 Task: Enable the video filter "Puzzle interactive game video filter" in the video filter module.
Action: Mouse moved to (135, 21)
Screenshot: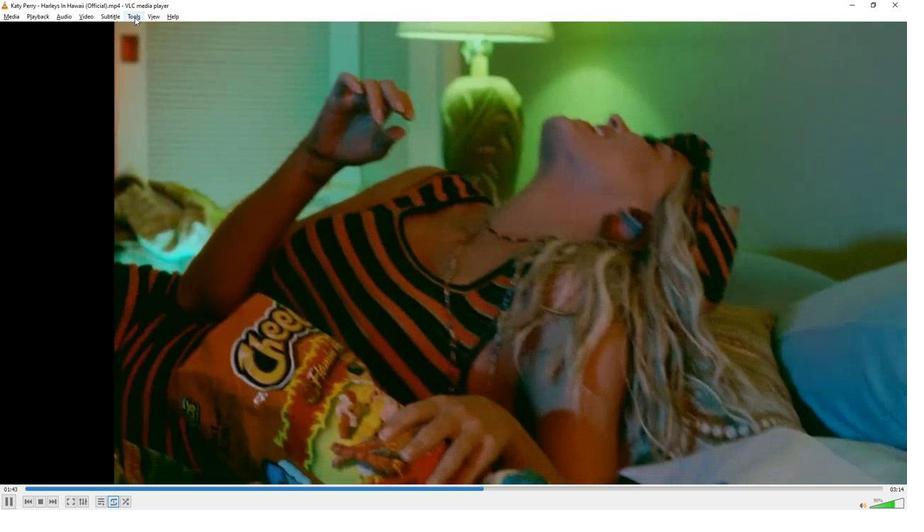 
Action: Mouse pressed left at (135, 21)
Screenshot: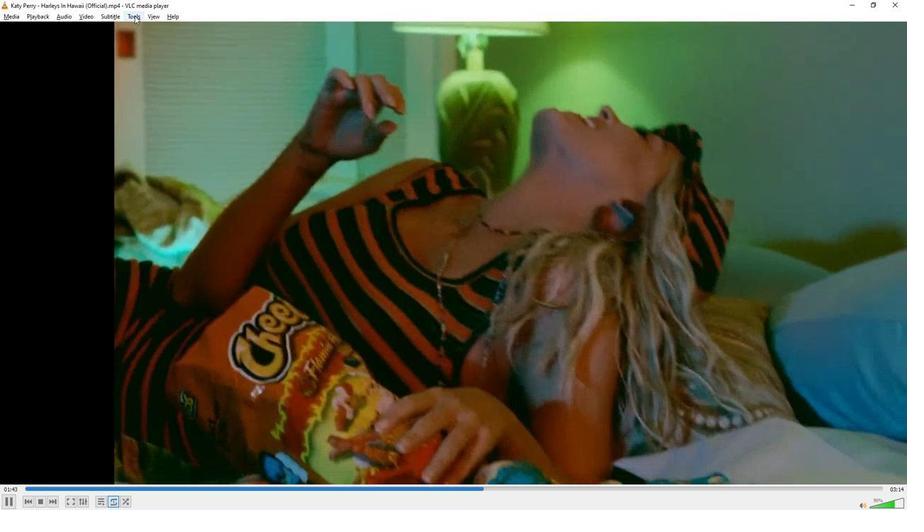 
Action: Mouse moved to (150, 130)
Screenshot: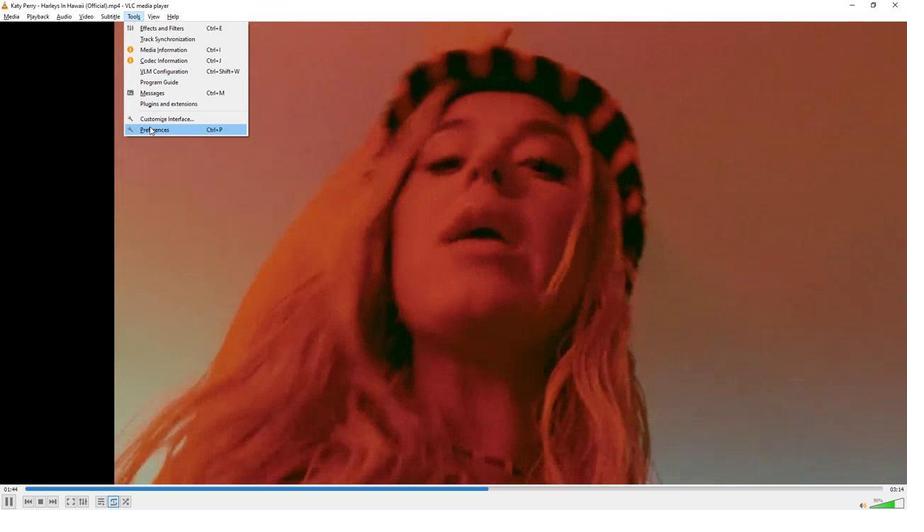 
Action: Mouse pressed left at (150, 130)
Screenshot: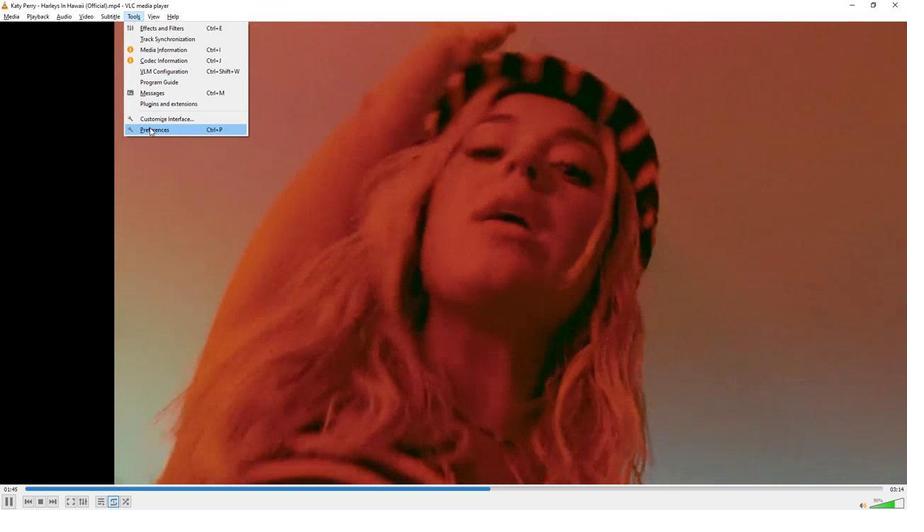 
Action: Mouse moved to (253, 348)
Screenshot: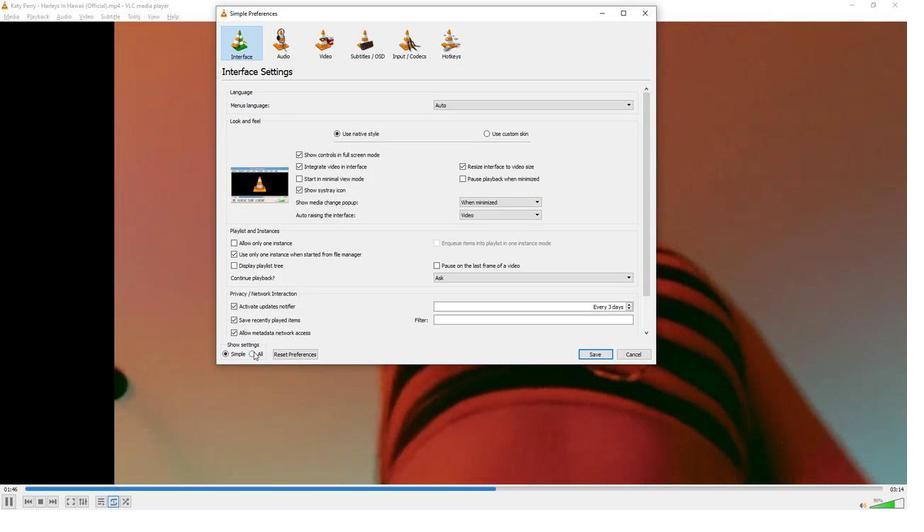 
Action: Mouse pressed left at (253, 348)
Screenshot: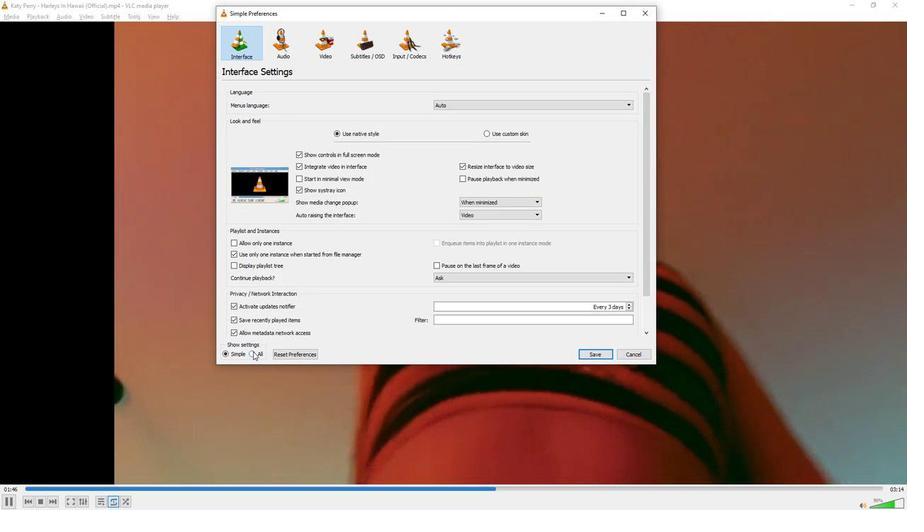 
Action: Mouse moved to (289, 269)
Screenshot: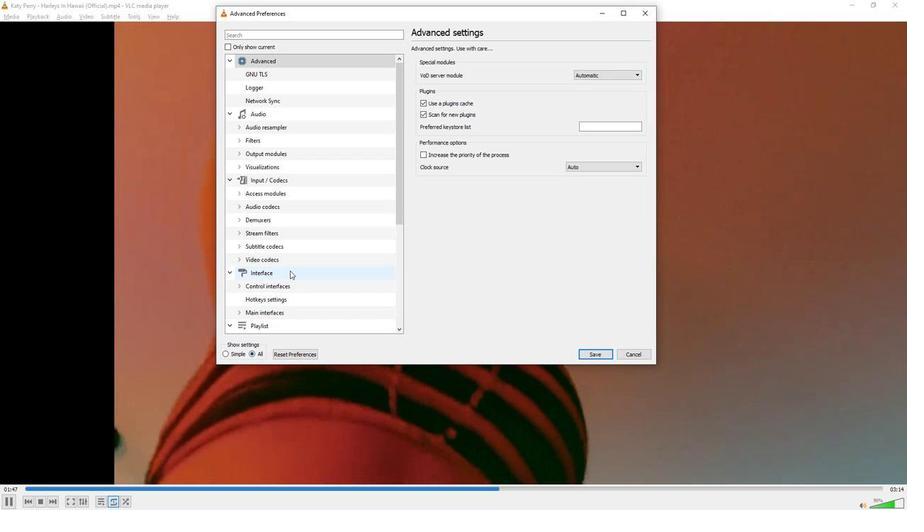 
Action: Mouse scrolled (289, 269) with delta (0, 0)
Screenshot: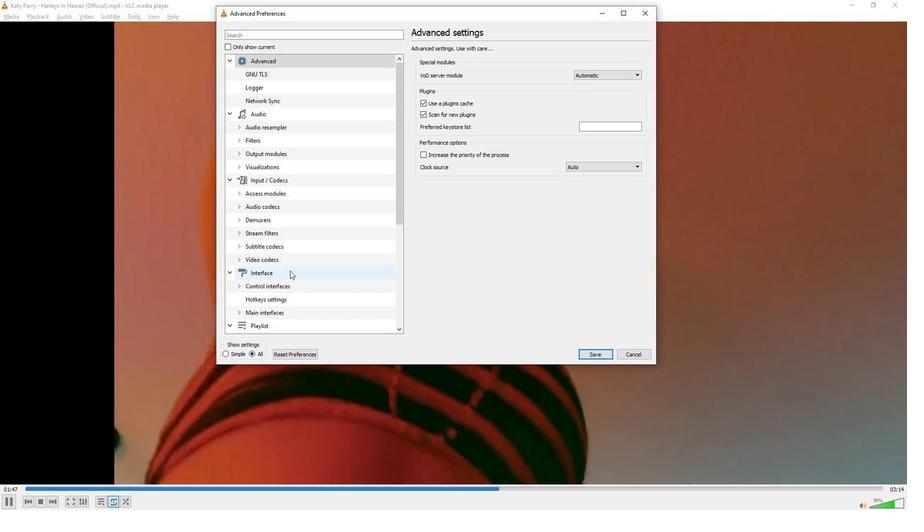 
Action: Mouse scrolled (289, 269) with delta (0, 0)
Screenshot: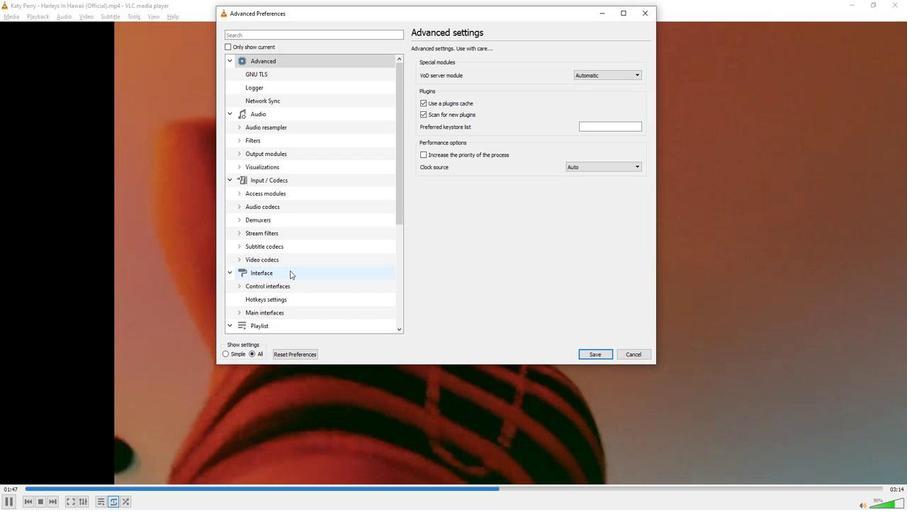 
Action: Mouse scrolled (289, 269) with delta (0, 0)
Screenshot: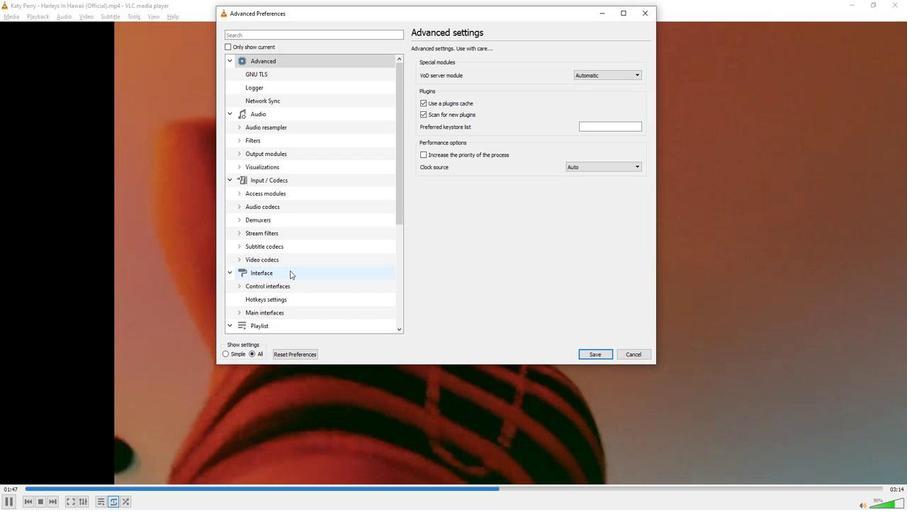 
Action: Mouse scrolled (289, 269) with delta (0, 0)
Screenshot: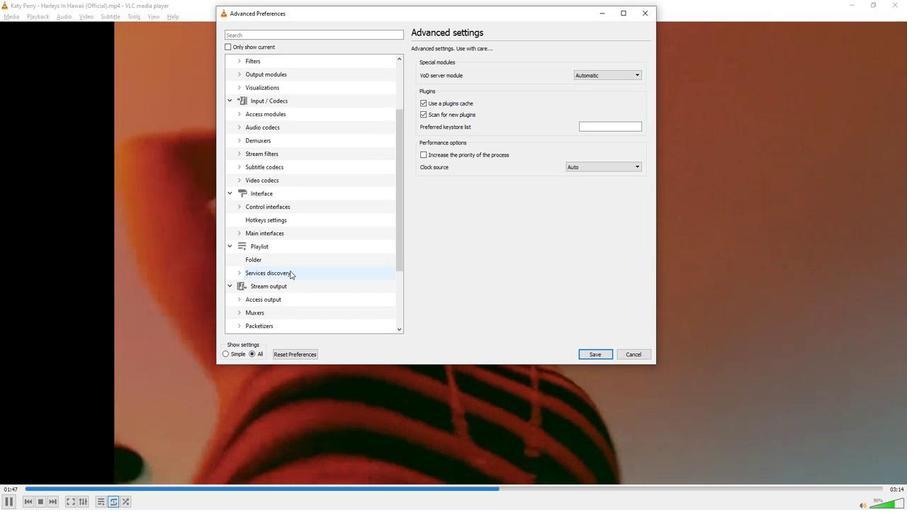 
Action: Mouse scrolled (289, 269) with delta (0, 0)
Screenshot: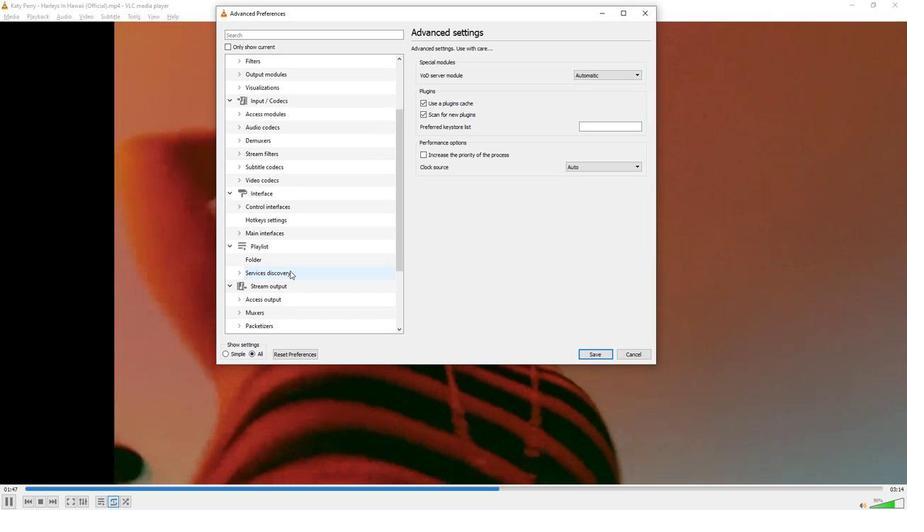 
Action: Mouse scrolled (289, 269) with delta (0, 0)
Screenshot: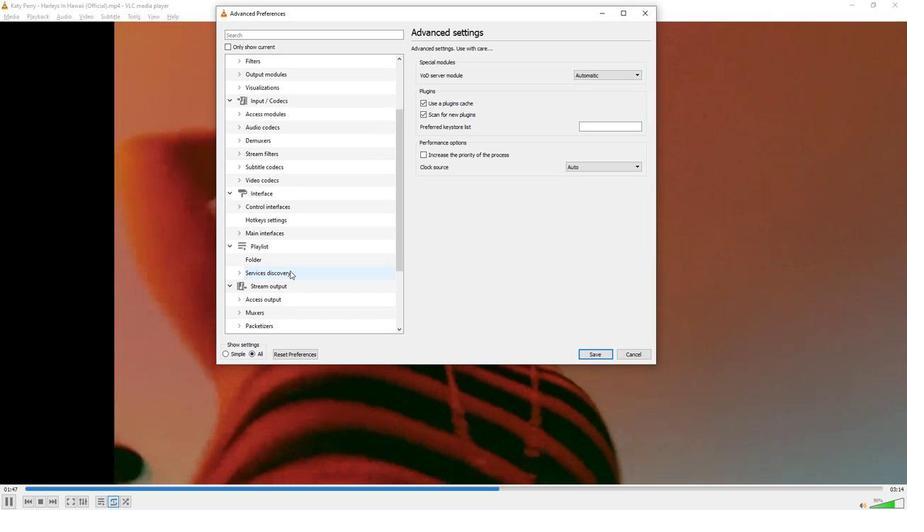 
Action: Mouse scrolled (289, 269) with delta (0, 0)
Screenshot: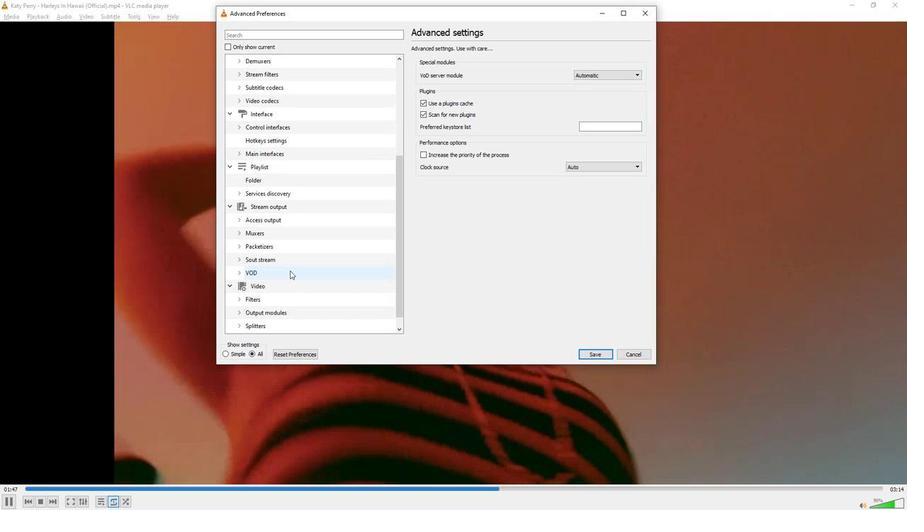 
Action: Mouse scrolled (289, 269) with delta (0, 0)
Screenshot: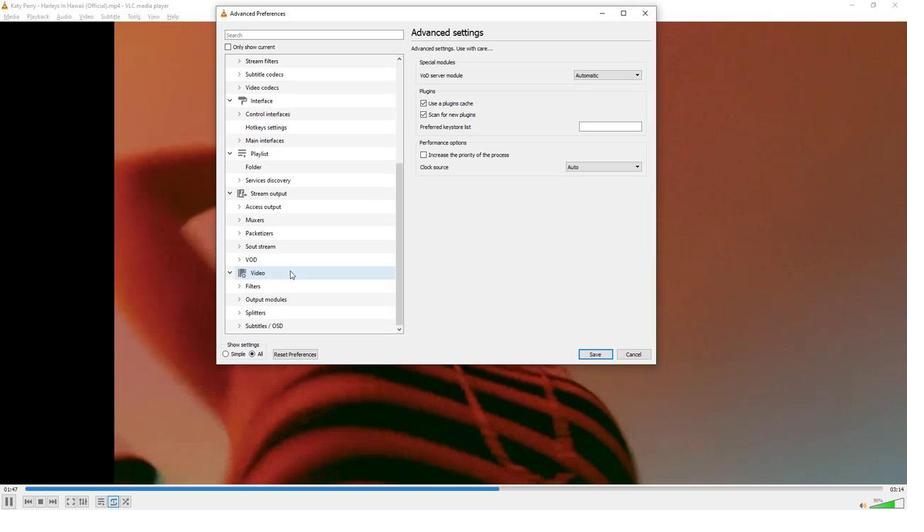 
Action: Mouse moved to (261, 284)
Screenshot: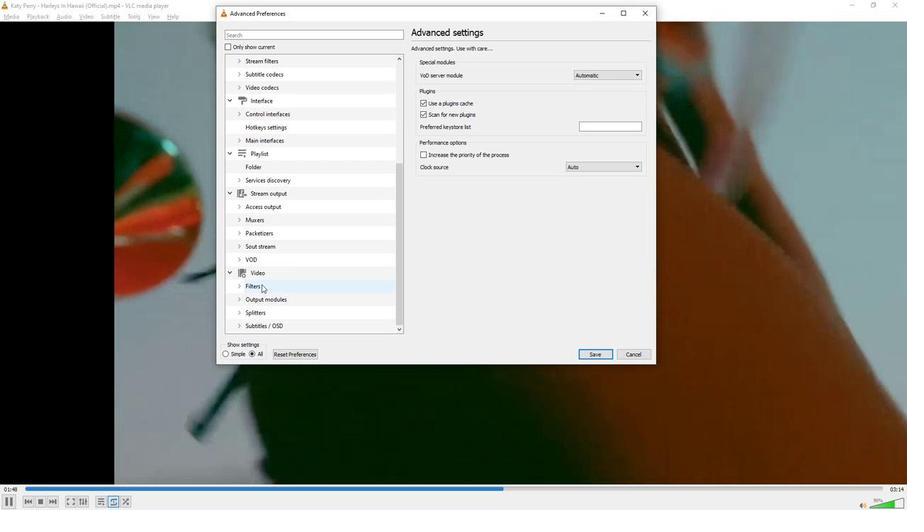 
Action: Mouse pressed left at (261, 284)
Screenshot: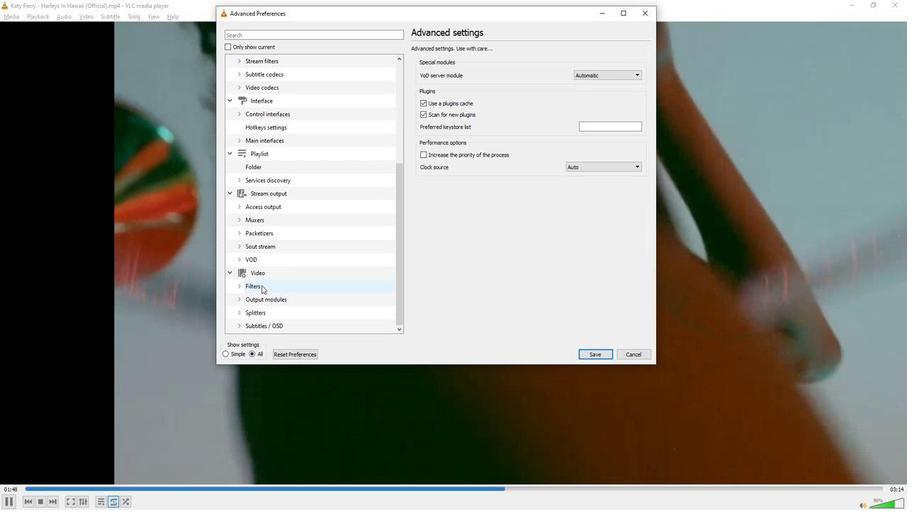 
Action: Mouse moved to (424, 121)
Screenshot: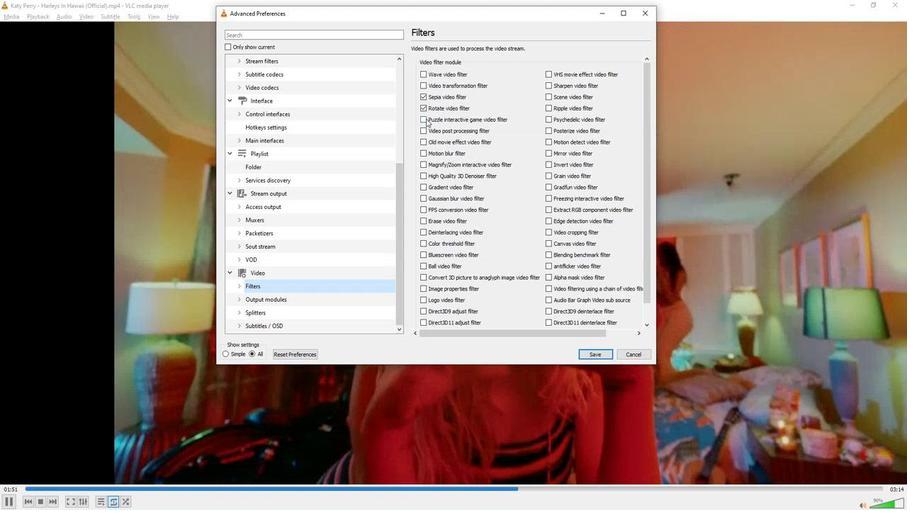 
Action: Mouse pressed left at (424, 121)
Screenshot: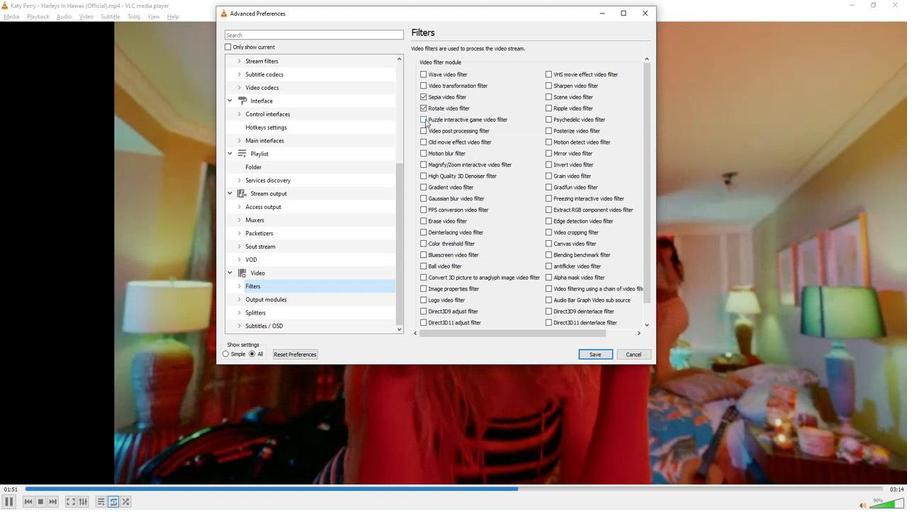 
Action: Mouse moved to (380, 158)
Screenshot: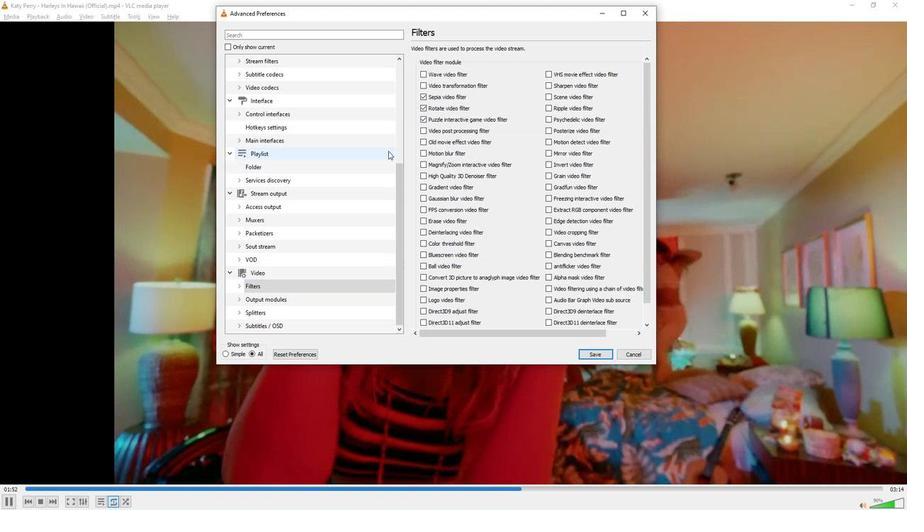 
